 Task: Add Hope Foods Jalapeño Cilantro Organic Hummus to the cart.
Action: Mouse moved to (783, 261)
Screenshot: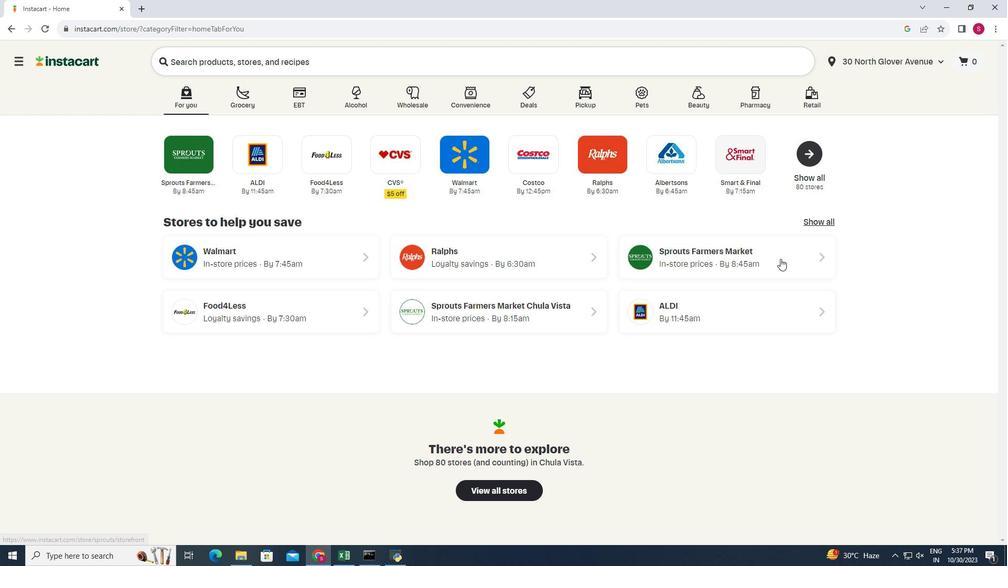 
Action: Mouse pressed left at (783, 261)
Screenshot: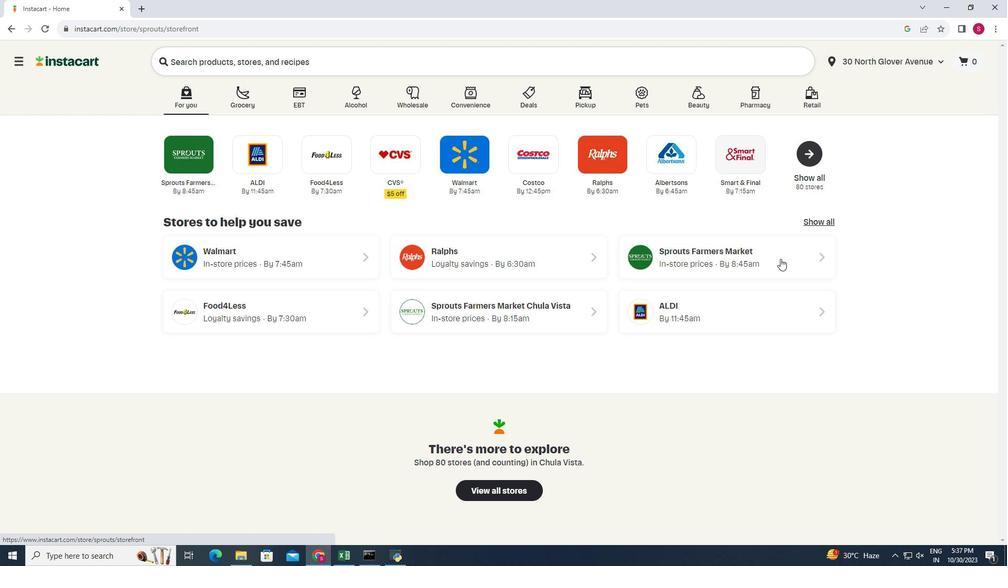 
Action: Mouse moved to (29, 461)
Screenshot: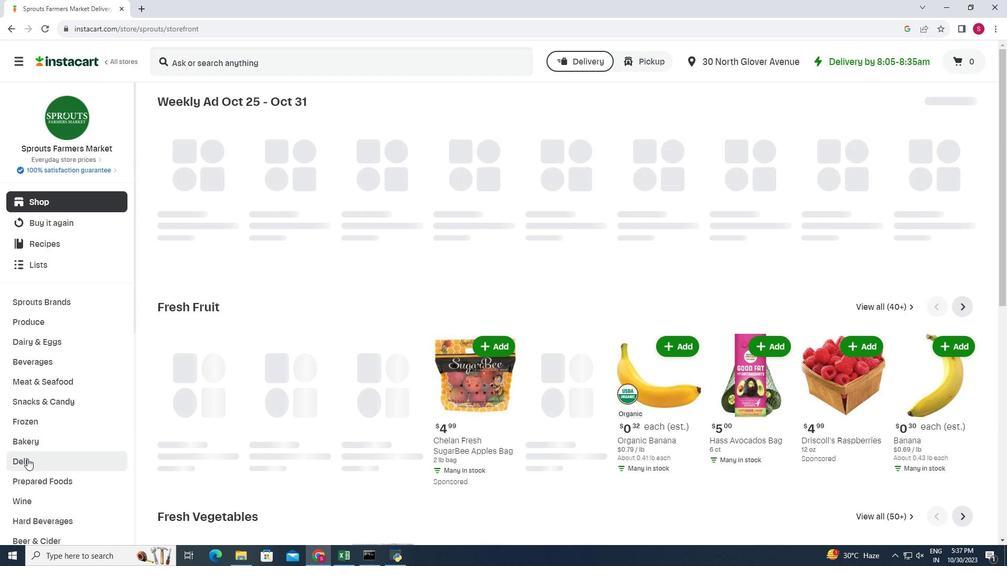 
Action: Mouse pressed left at (29, 461)
Screenshot: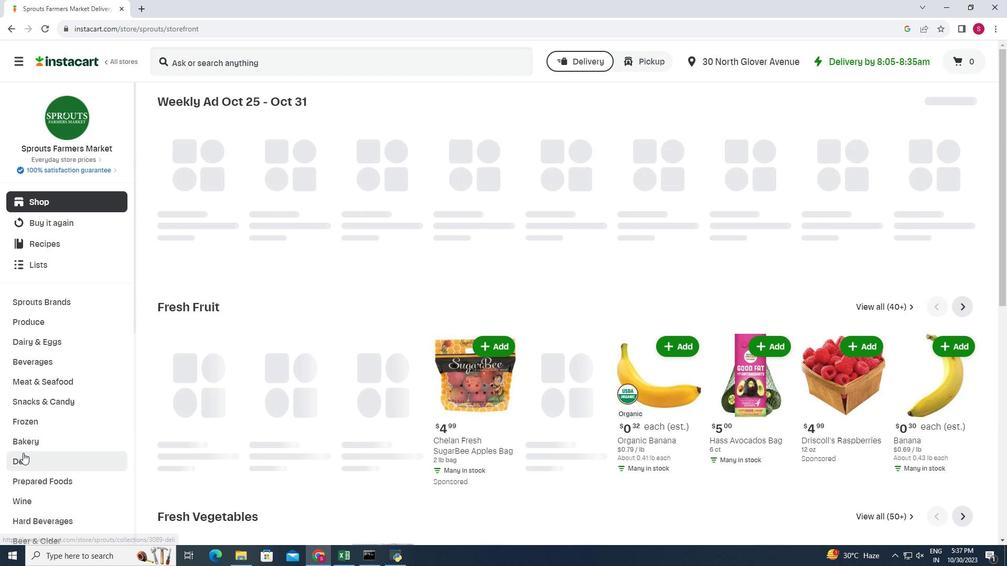 
Action: Mouse moved to (365, 139)
Screenshot: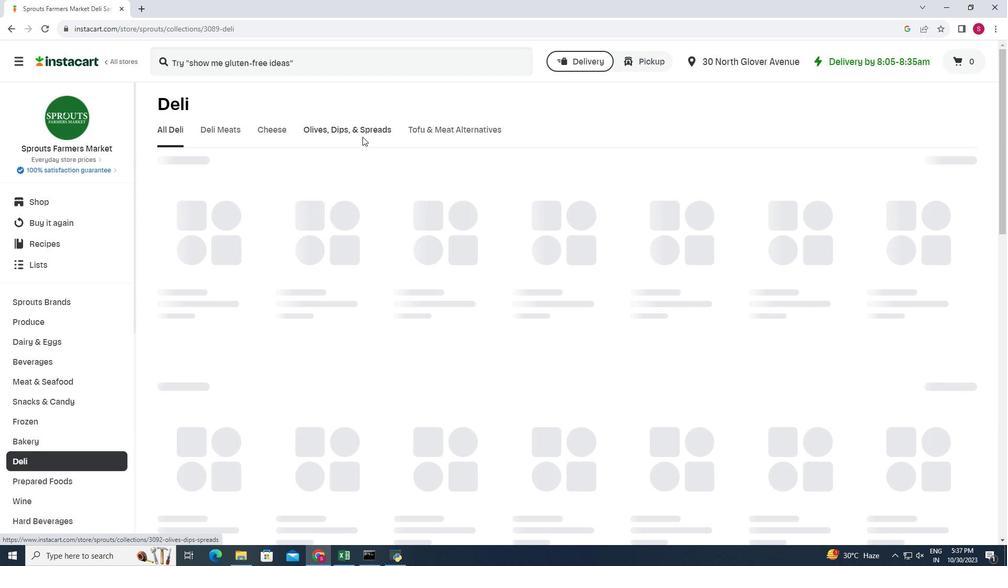 
Action: Mouse pressed left at (365, 139)
Screenshot: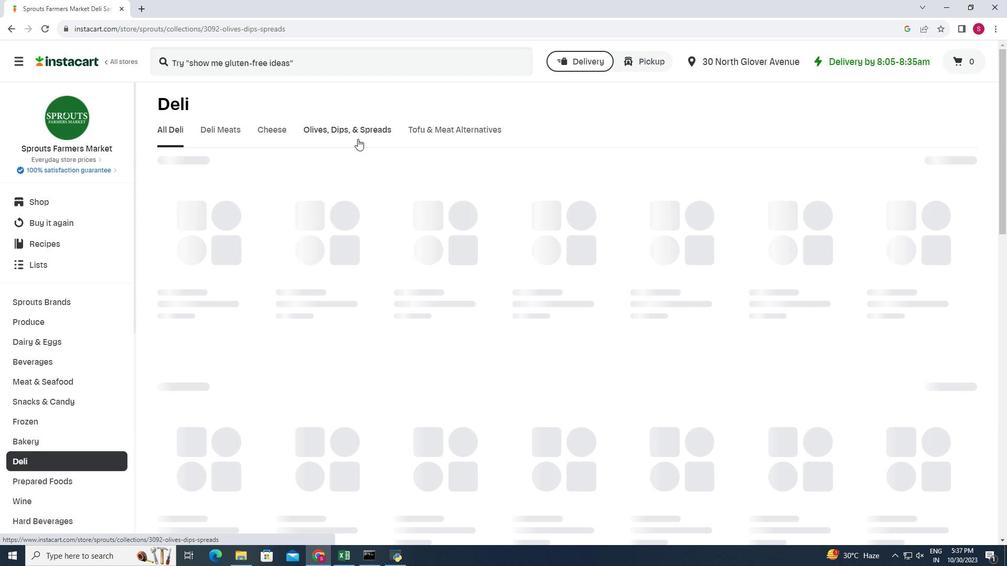 
Action: Mouse moved to (247, 168)
Screenshot: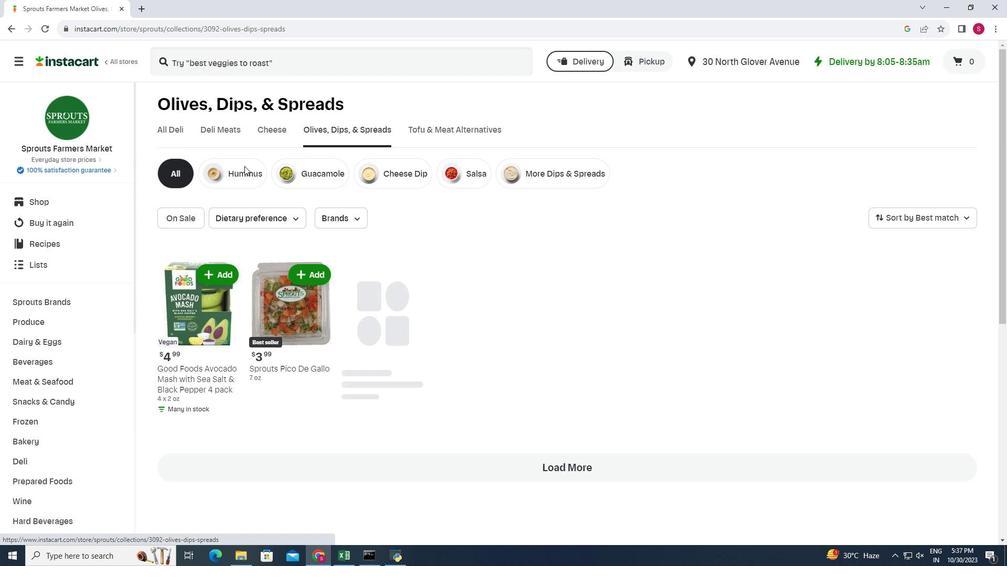 
Action: Mouse pressed left at (247, 168)
Screenshot: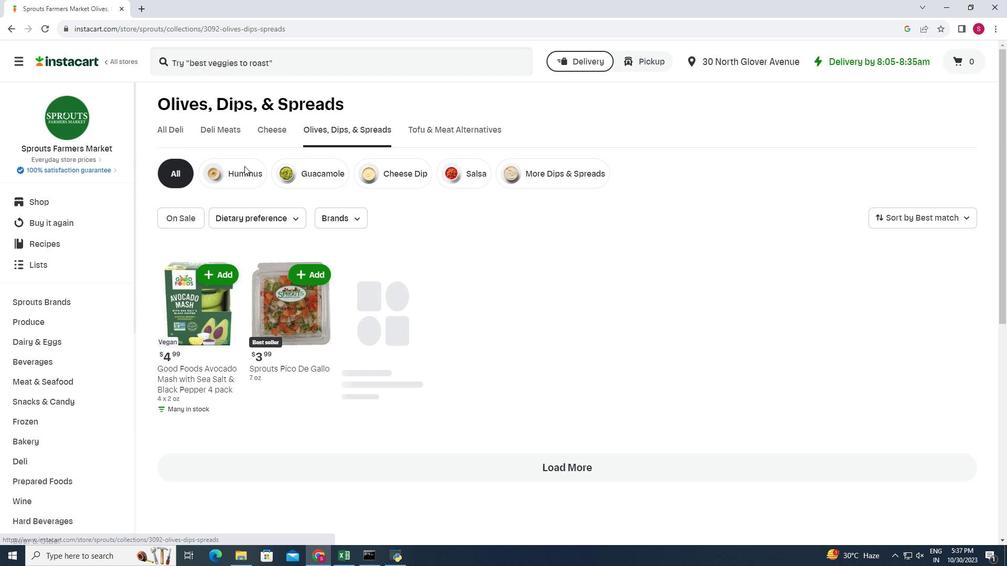 
Action: Mouse moved to (386, 253)
Screenshot: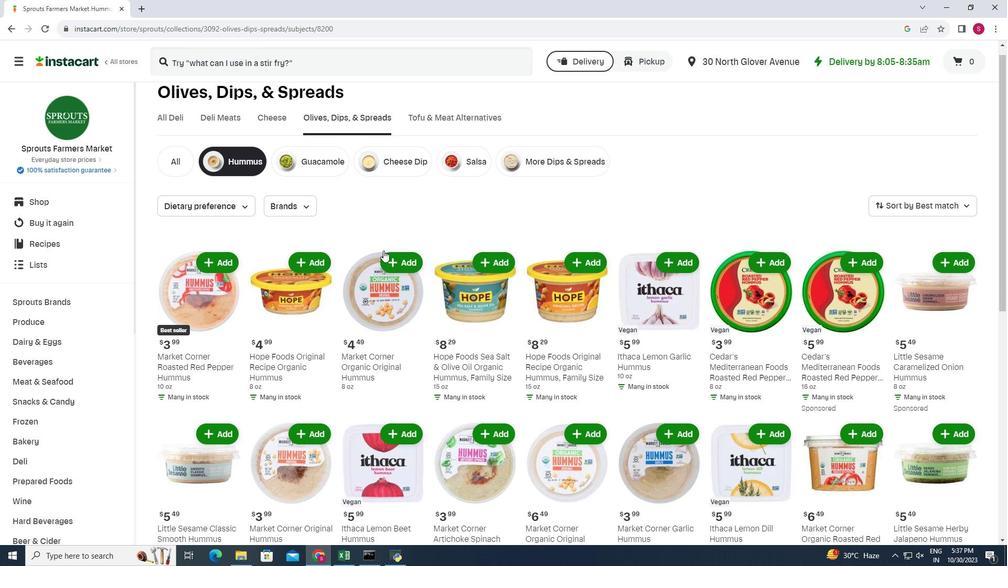 
Action: Mouse scrolled (386, 253) with delta (0, 0)
Screenshot: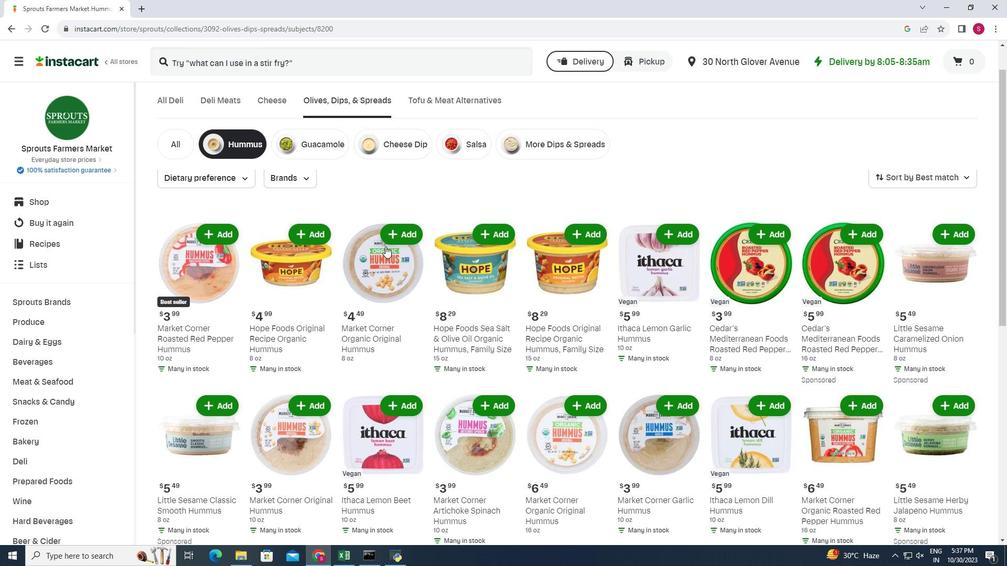 
Action: Mouse moved to (960, 313)
Screenshot: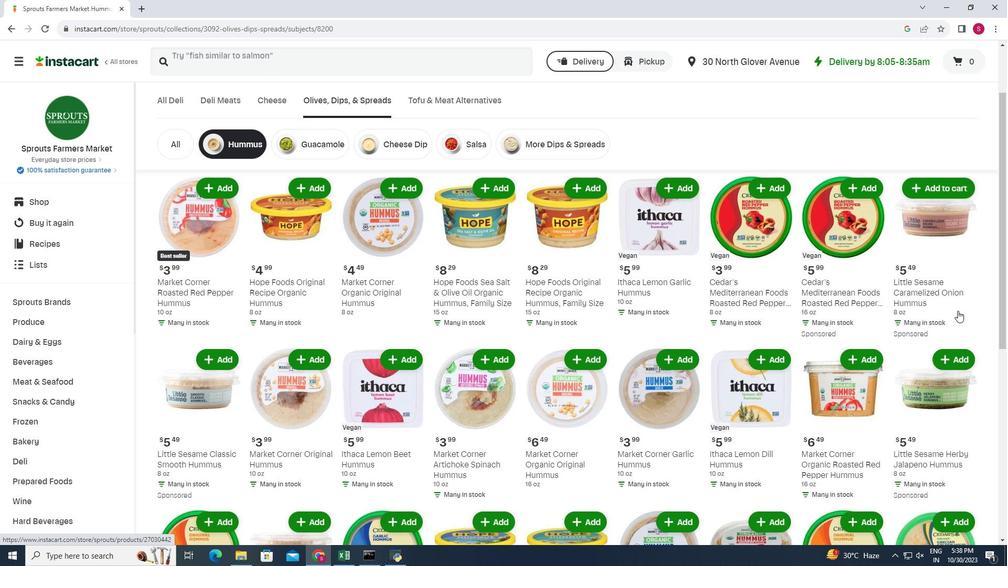 
Action: Mouse scrolled (960, 313) with delta (0, 0)
Screenshot: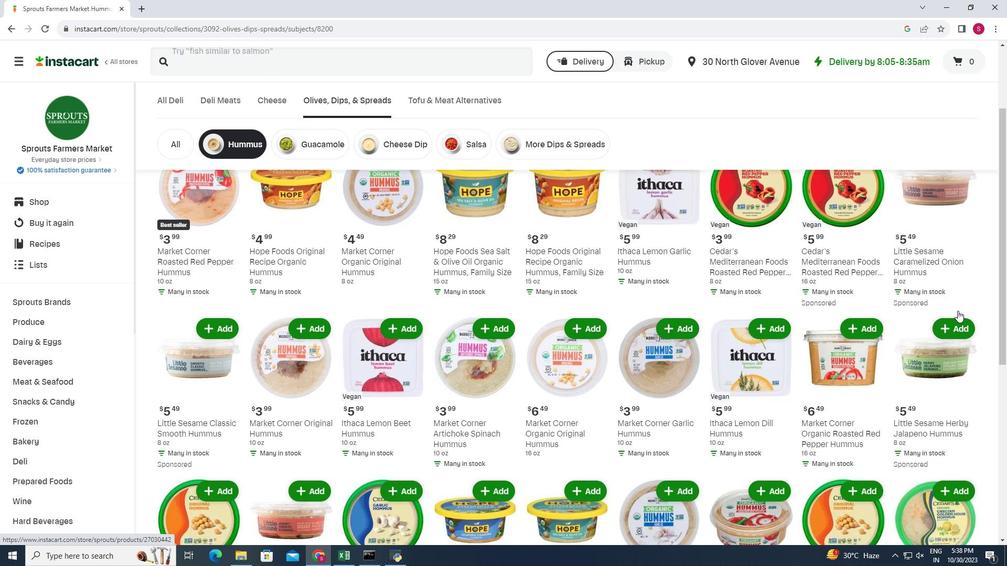 
Action: Mouse scrolled (960, 313) with delta (0, 0)
Screenshot: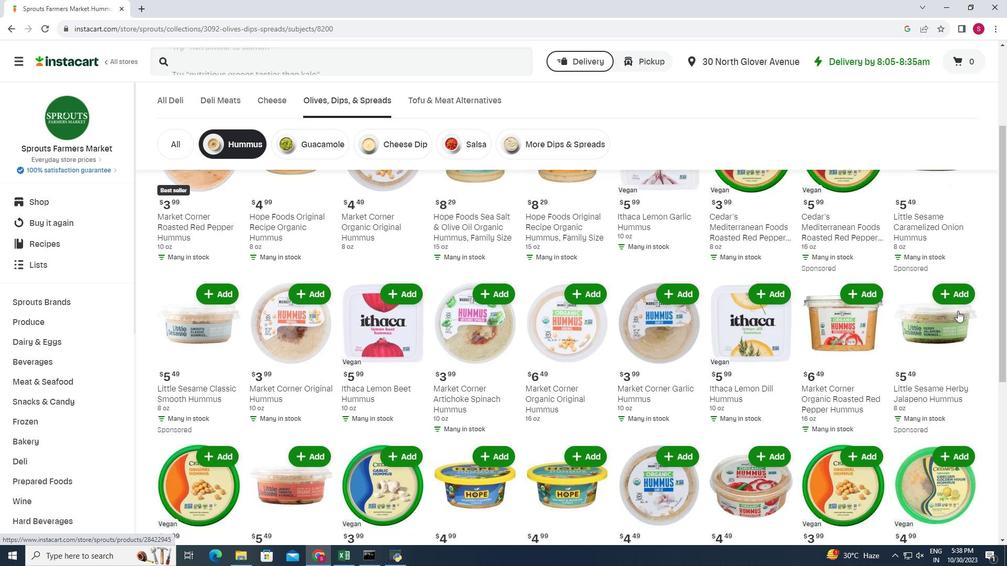 
Action: Mouse moved to (200, 338)
Screenshot: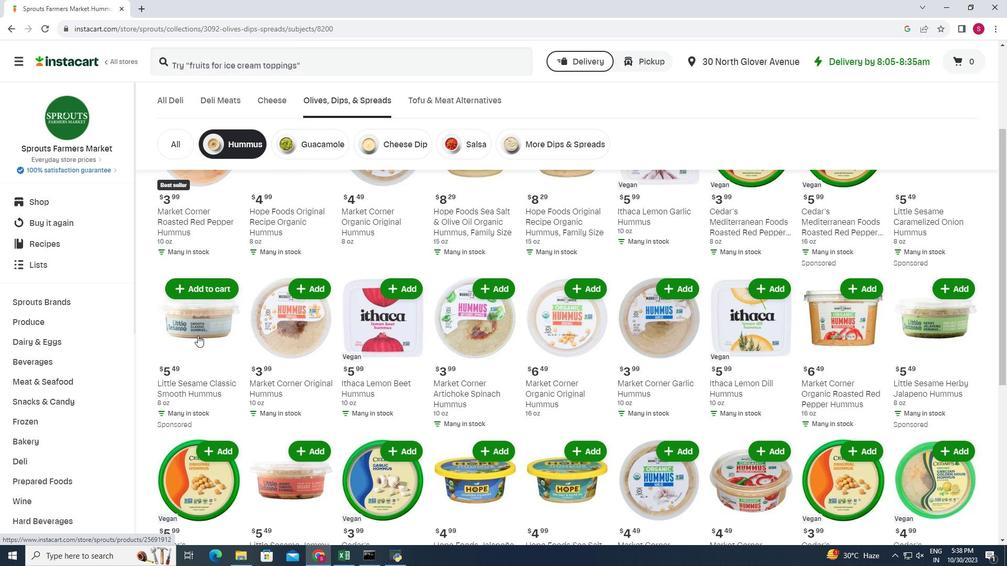 
Action: Mouse scrolled (200, 337) with delta (0, 0)
Screenshot: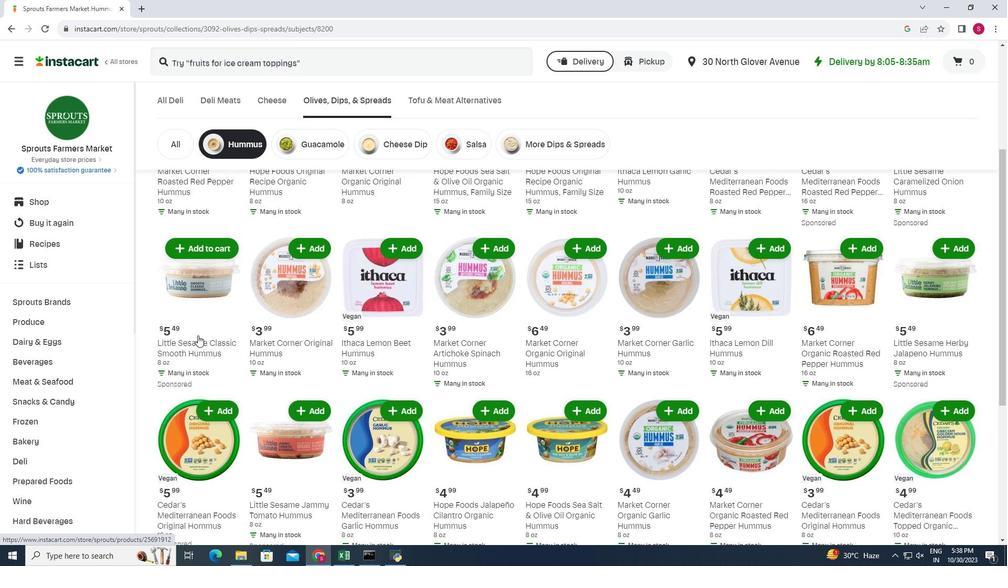 
Action: Mouse scrolled (200, 337) with delta (0, 0)
Screenshot: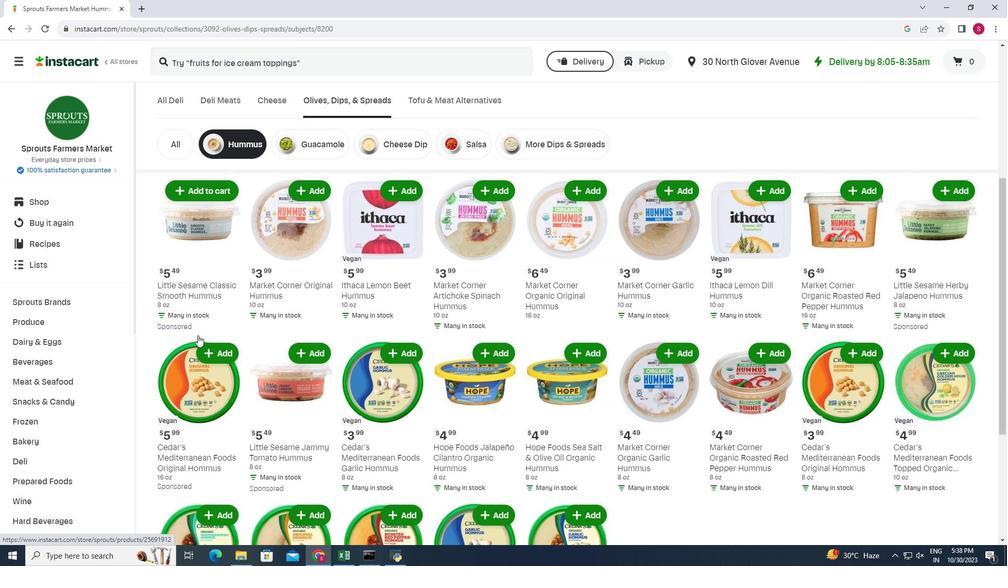 
Action: Mouse moved to (200, 338)
Screenshot: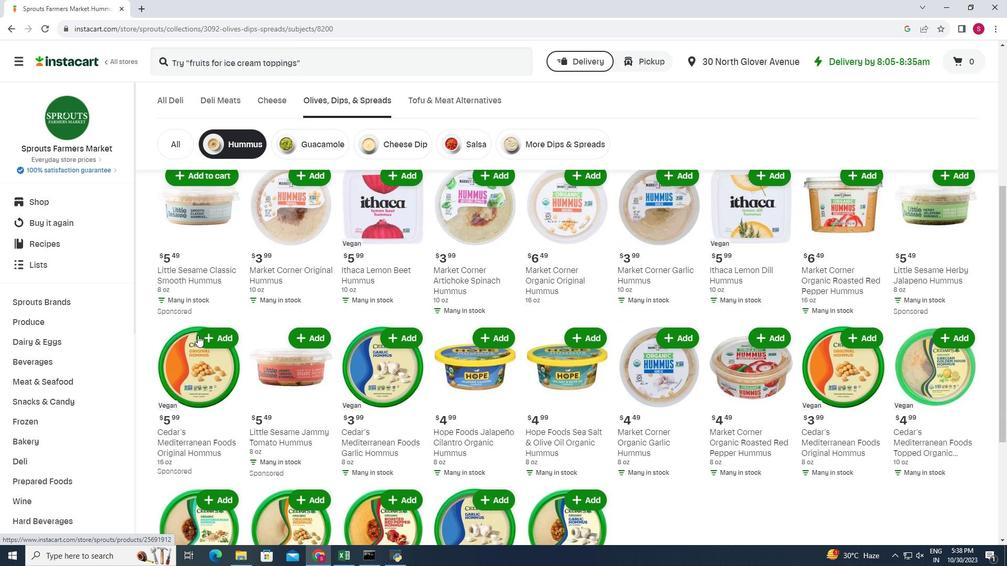 
Action: Mouse scrolled (200, 337) with delta (0, 0)
Screenshot: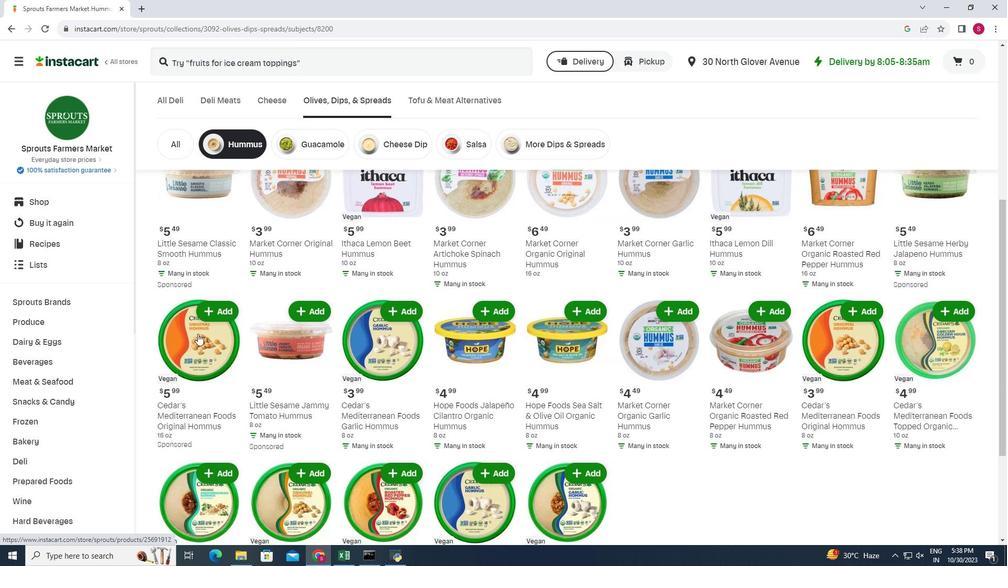 
Action: Mouse moved to (484, 299)
Screenshot: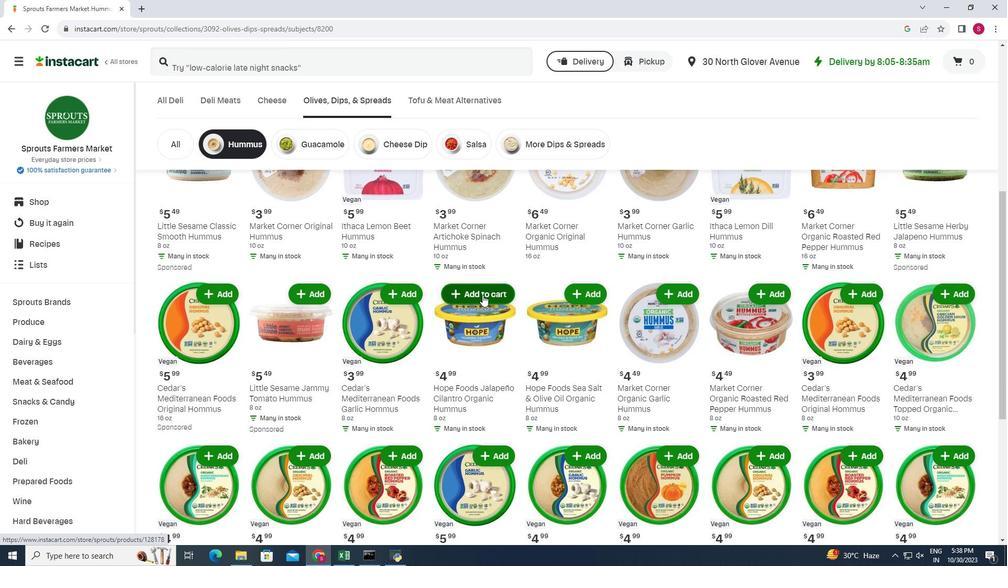 
Action: Mouse pressed left at (484, 299)
Screenshot: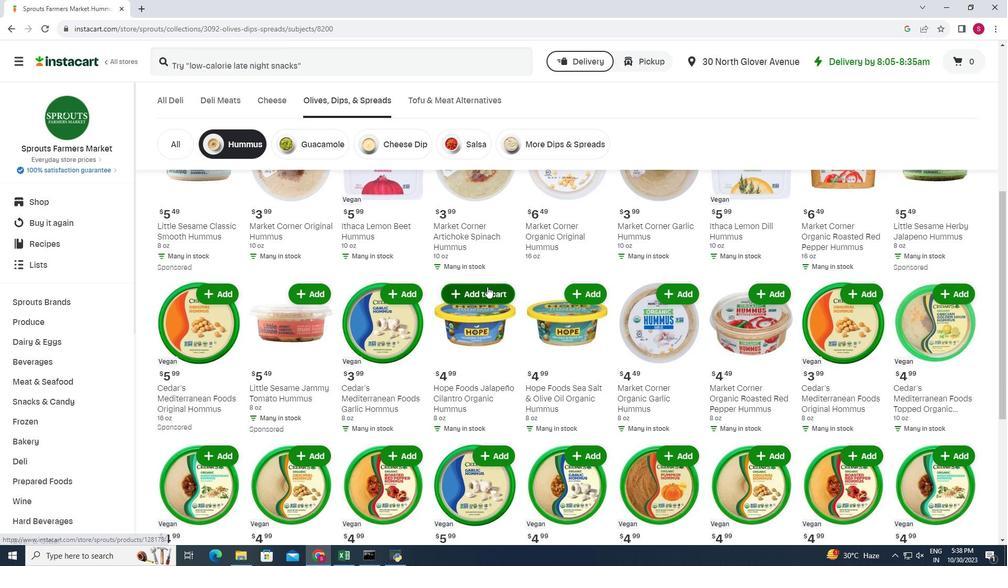 
Action: Mouse moved to (506, 272)
Screenshot: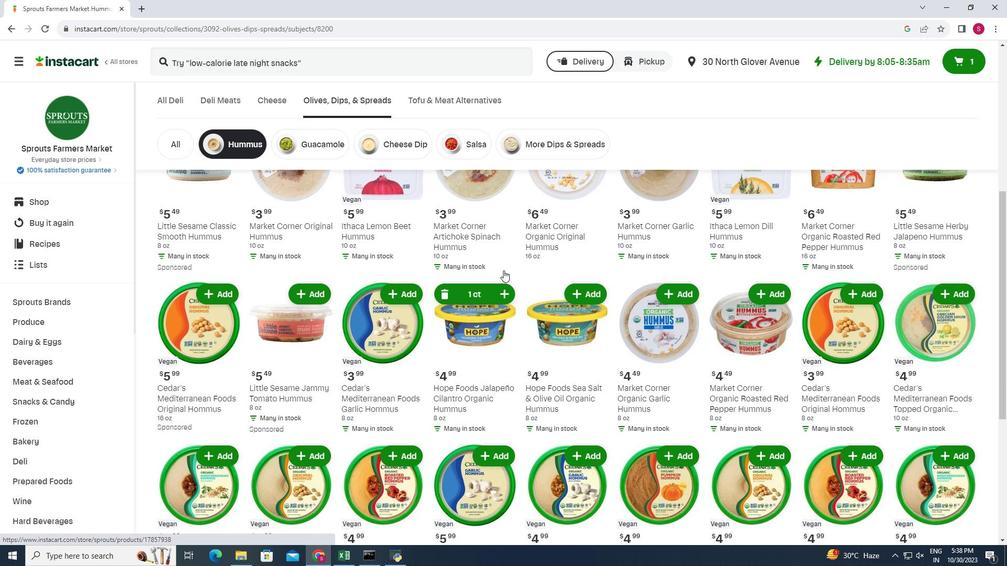 
